 Task: Apply the theme  ""Paradigm"".
Action: Mouse moved to (168, 62)
Screenshot: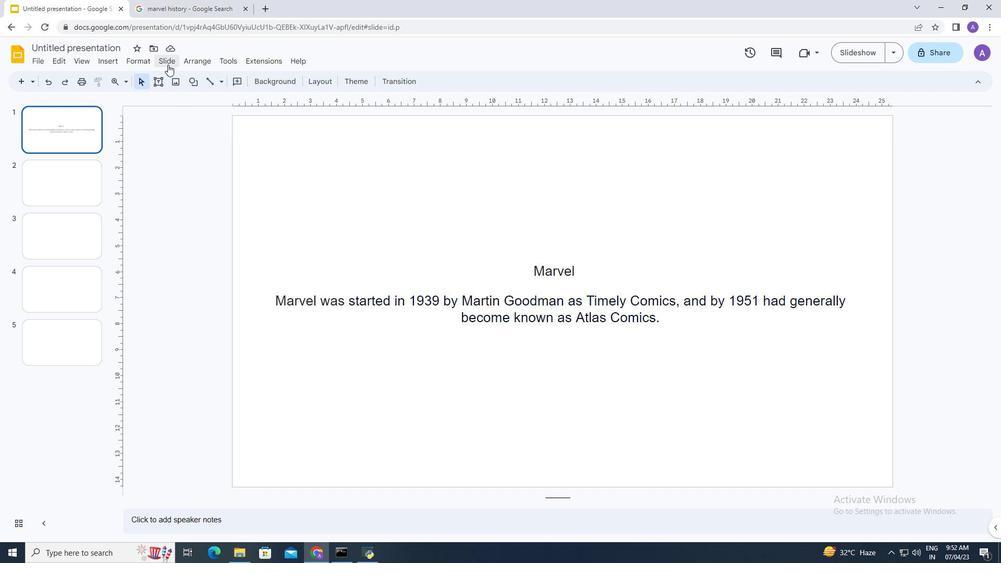 
Action: Mouse pressed left at (168, 62)
Screenshot: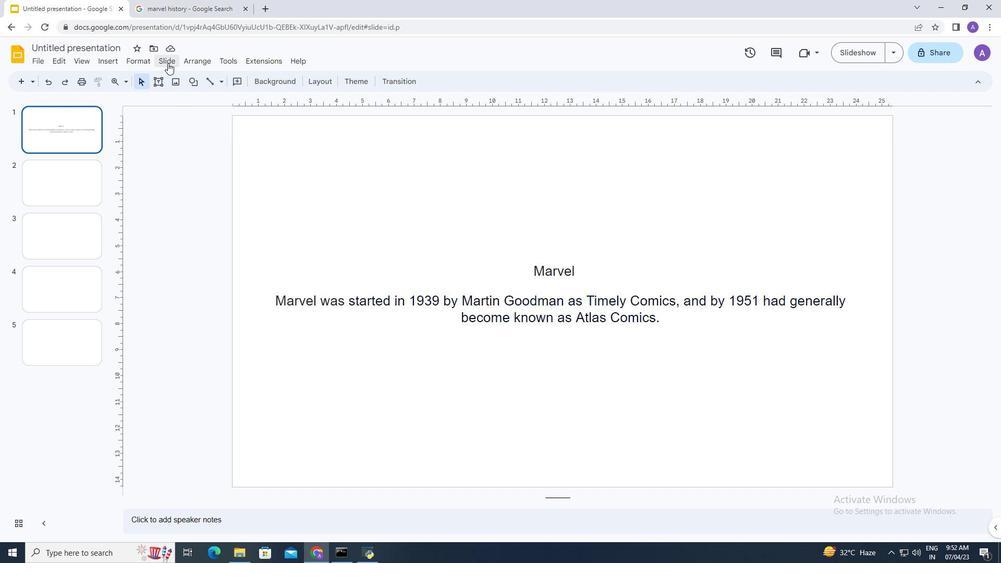 
Action: Mouse moved to (219, 246)
Screenshot: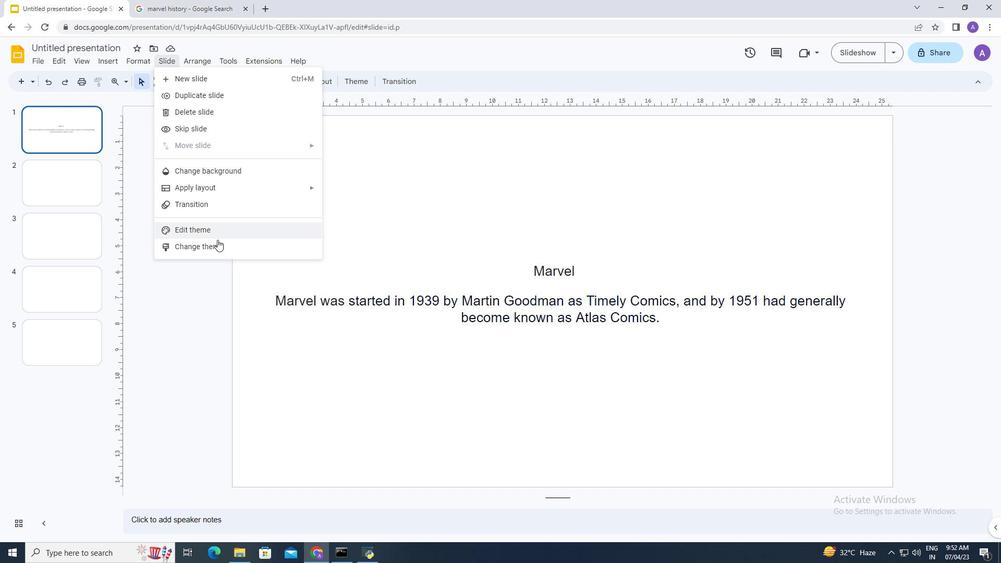 
Action: Mouse pressed left at (219, 246)
Screenshot: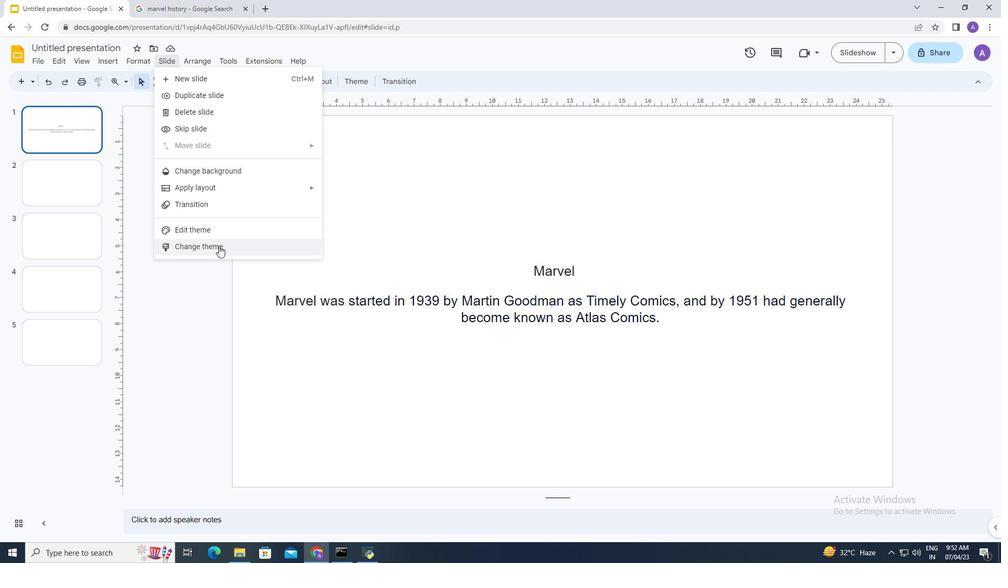 
Action: Mouse moved to (933, 332)
Screenshot: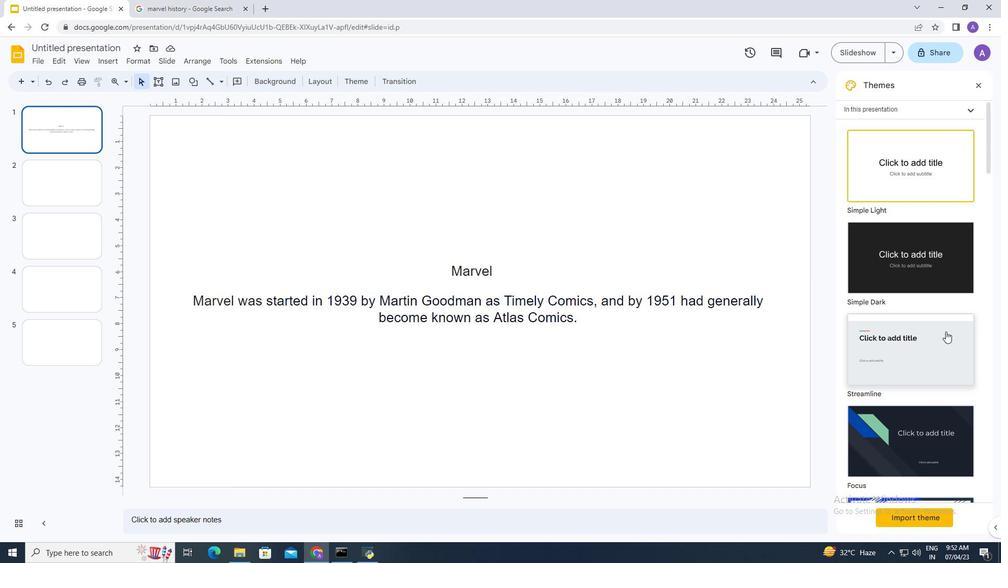 
Action: Mouse scrolled (933, 331) with delta (0, 0)
Screenshot: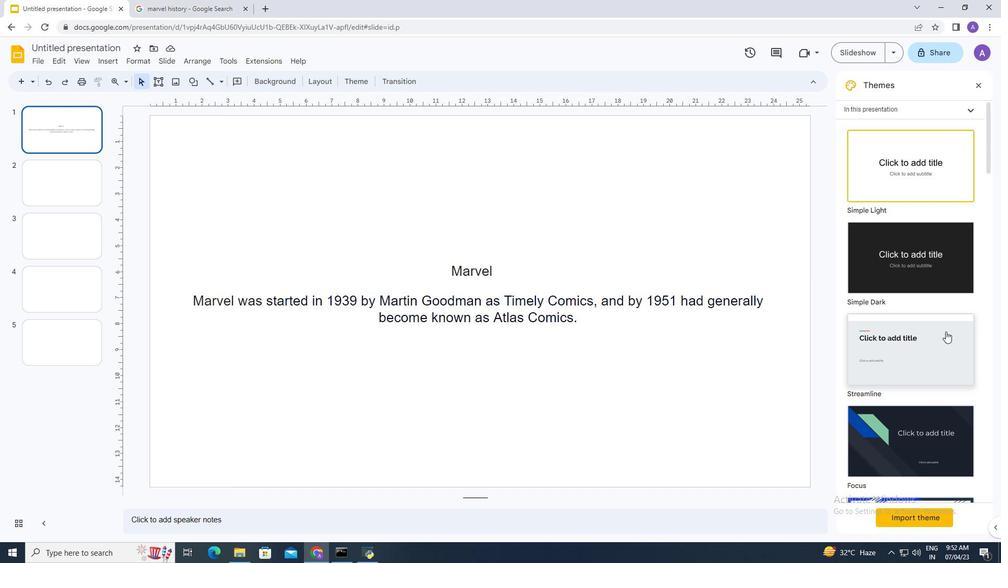 
Action: Mouse moved to (914, 333)
Screenshot: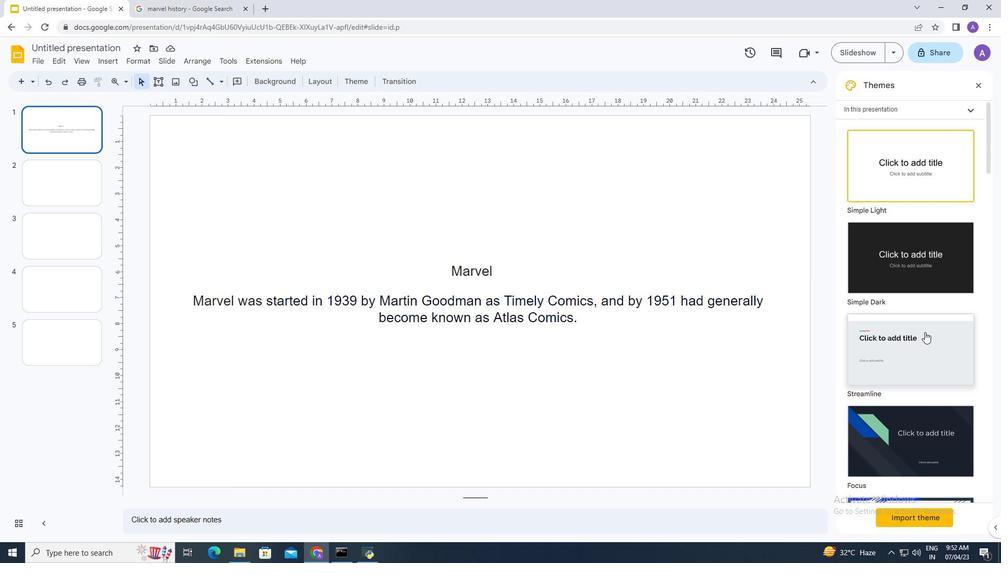 
Action: Mouse scrolled (914, 333) with delta (0, 0)
Screenshot: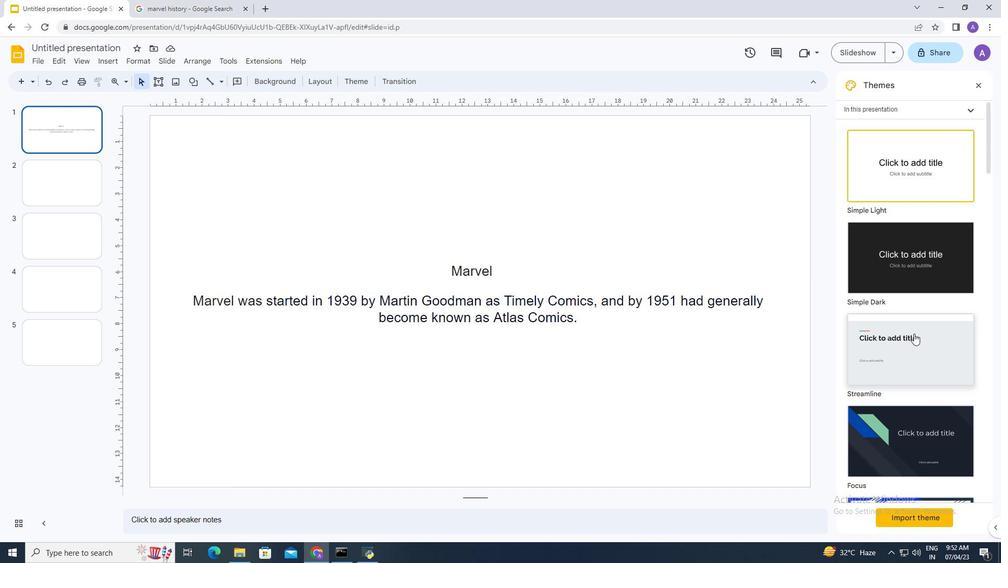 
Action: Mouse moved to (896, 331)
Screenshot: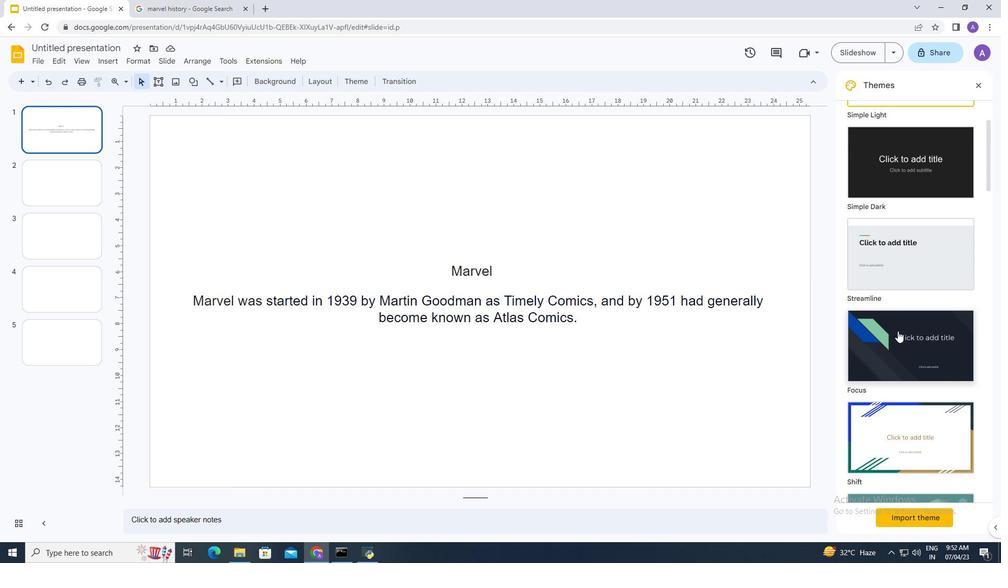 
Action: Mouse scrolled (896, 330) with delta (0, 0)
Screenshot: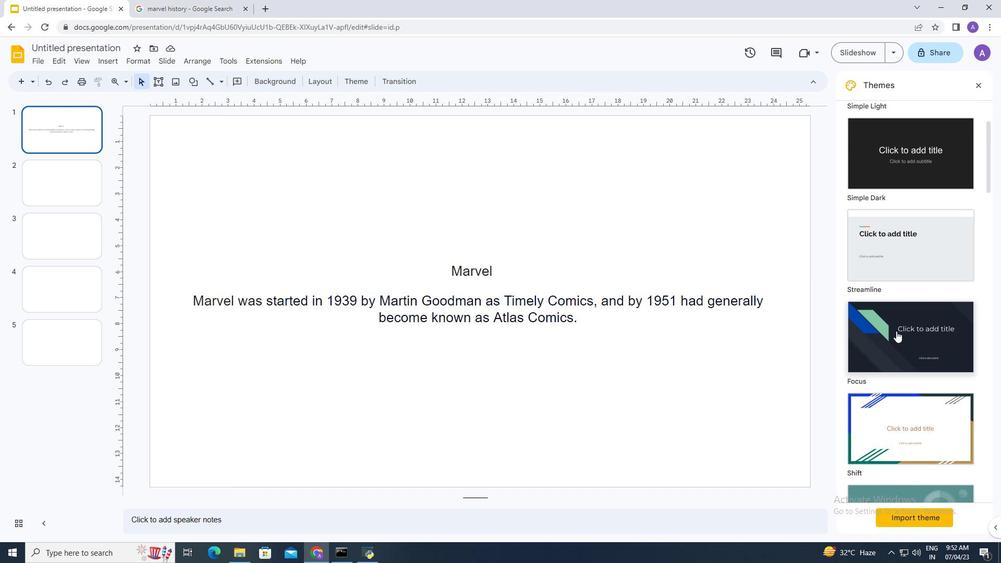 
Action: Mouse scrolled (896, 330) with delta (0, 0)
Screenshot: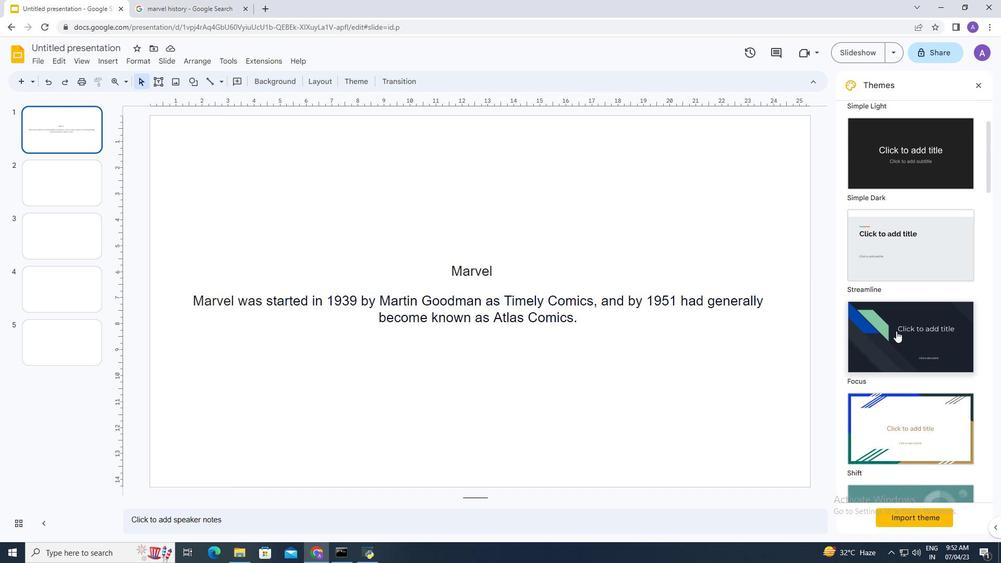 
Action: Mouse scrolled (896, 330) with delta (0, 0)
Screenshot: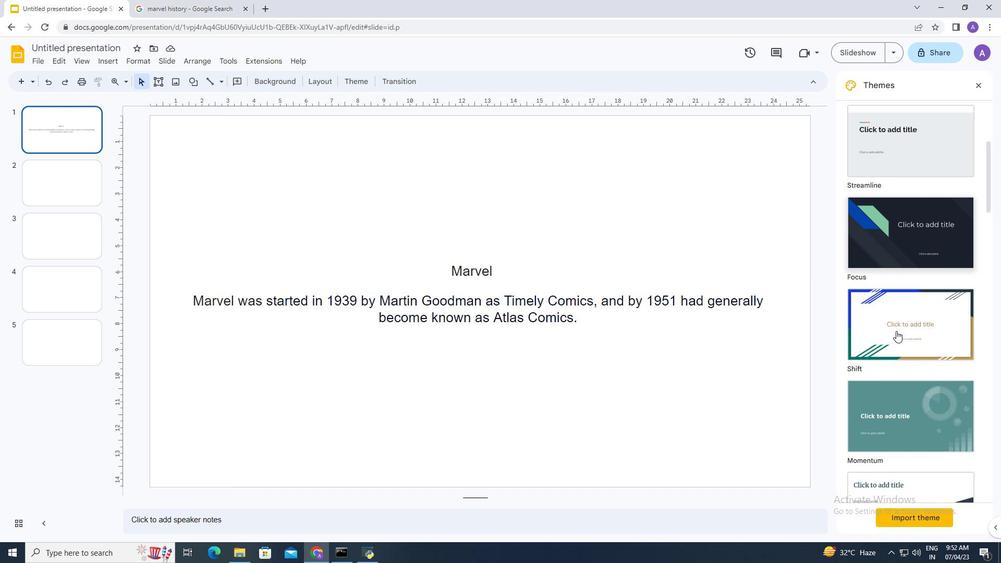 
Action: Mouse scrolled (896, 330) with delta (0, 0)
Screenshot: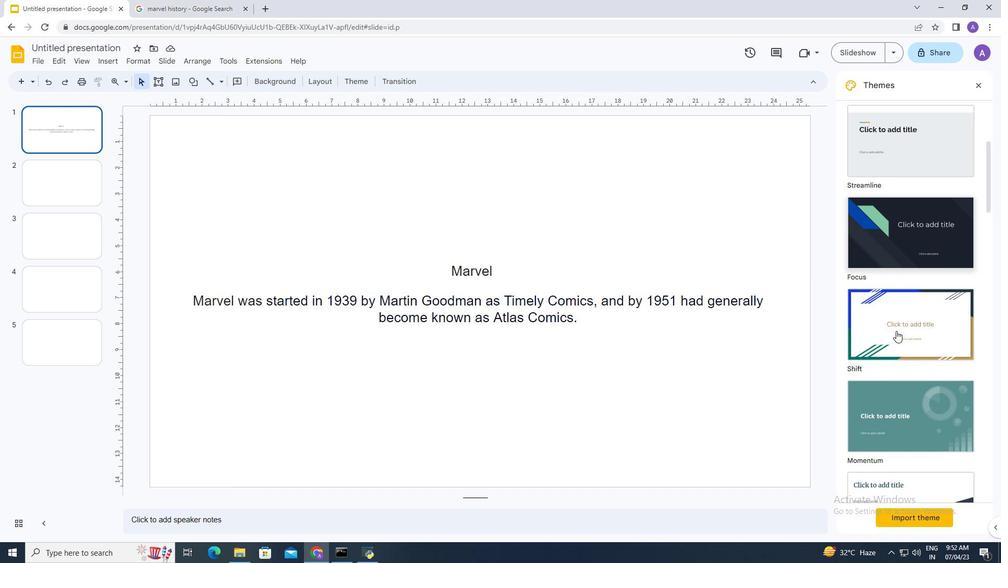 
Action: Mouse scrolled (896, 330) with delta (0, 0)
Screenshot: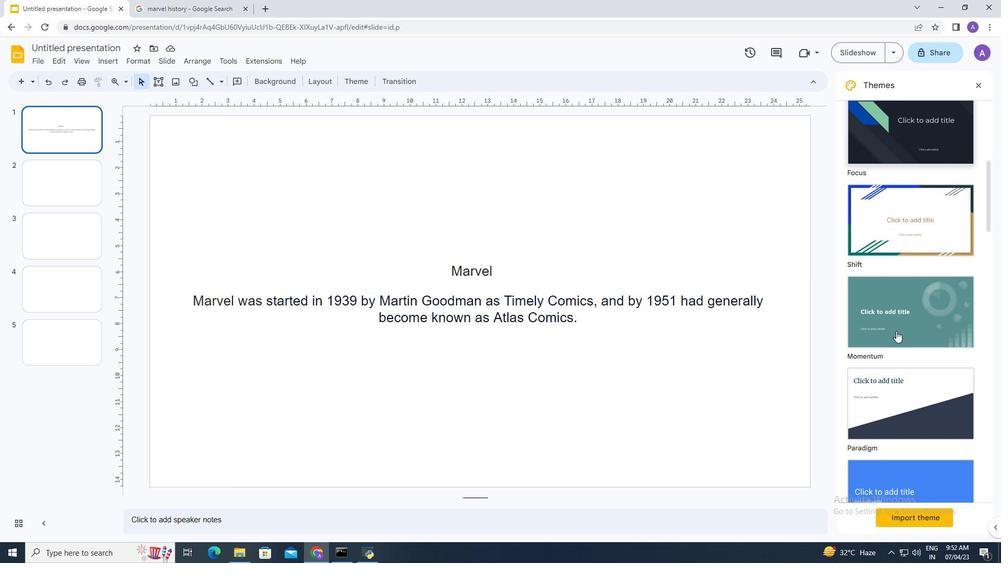
Action: Mouse moved to (892, 346)
Screenshot: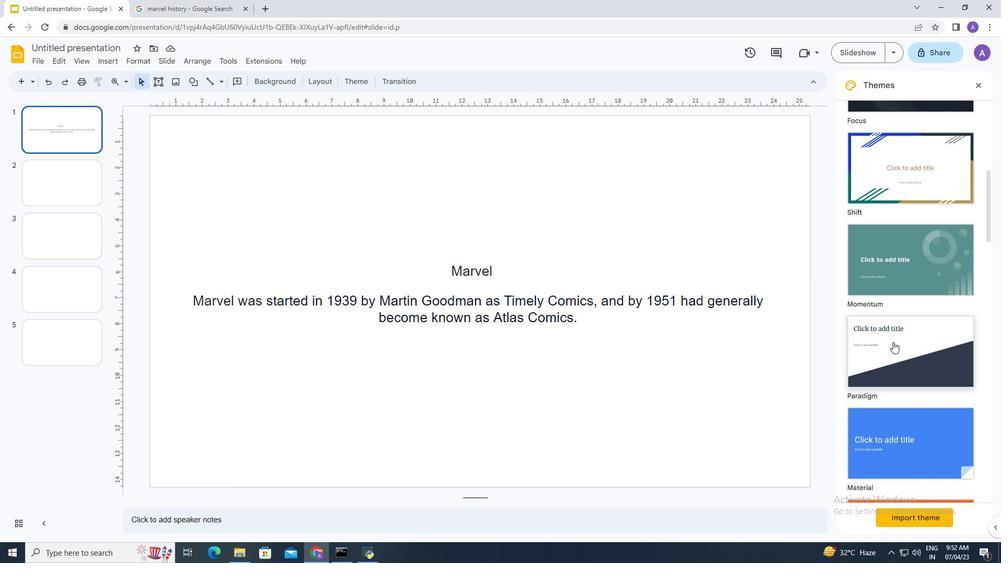 
Action: Mouse pressed left at (892, 346)
Screenshot: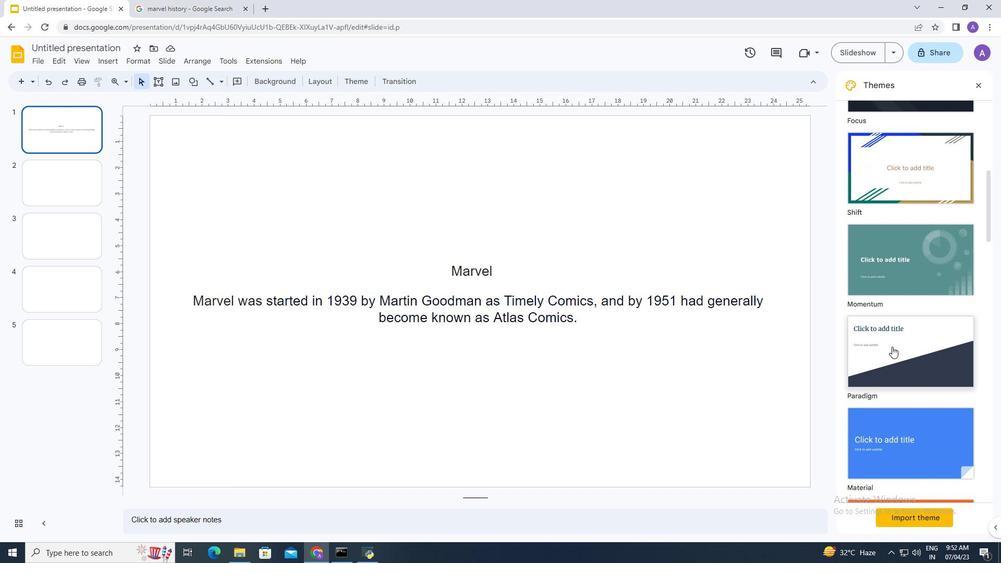 
Action: Mouse moved to (612, 227)
Screenshot: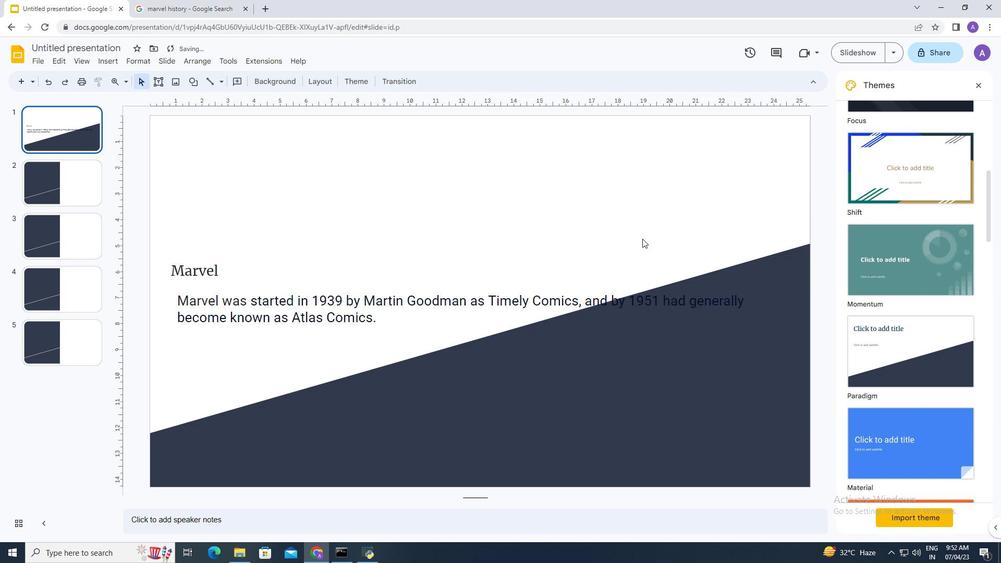 
